 Task: Create List Researching in Board Website Redesign to Workspace Data Analysis. Create List Designing in Board Customer Feedback Management to Workspace Data Analysis. Create List Developing in Board Social Media User Generated Content Management to Workspace Data Analysis
Action: Mouse moved to (768, 422)
Screenshot: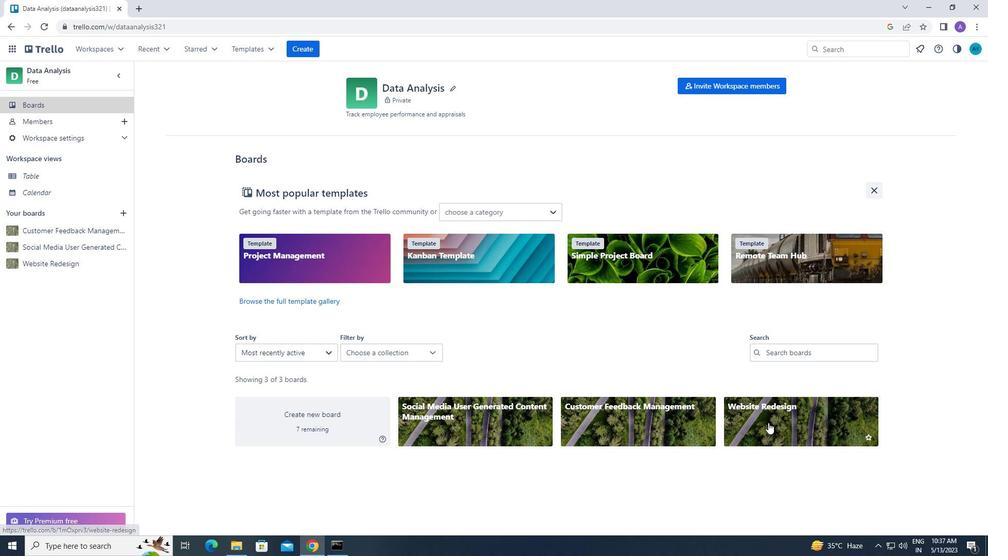 
Action: Mouse pressed left at (768, 422)
Screenshot: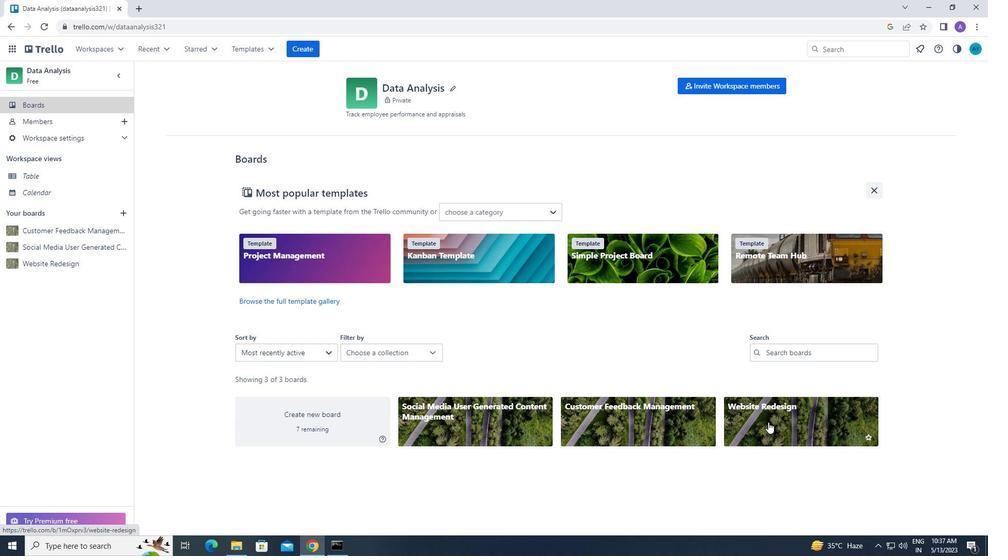 
Action: Mouse moved to (207, 110)
Screenshot: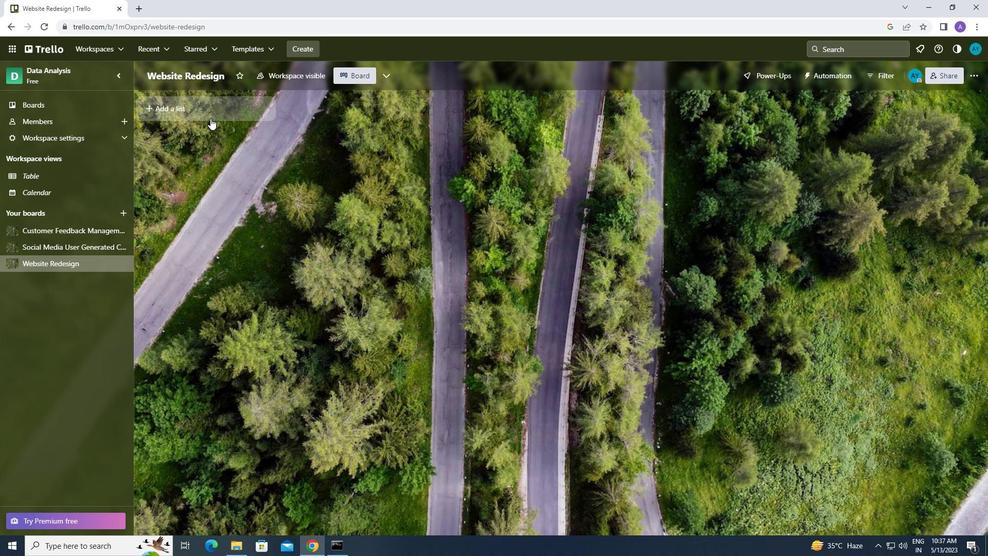 
Action: Mouse pressed left at (207, 110)
Screenshot: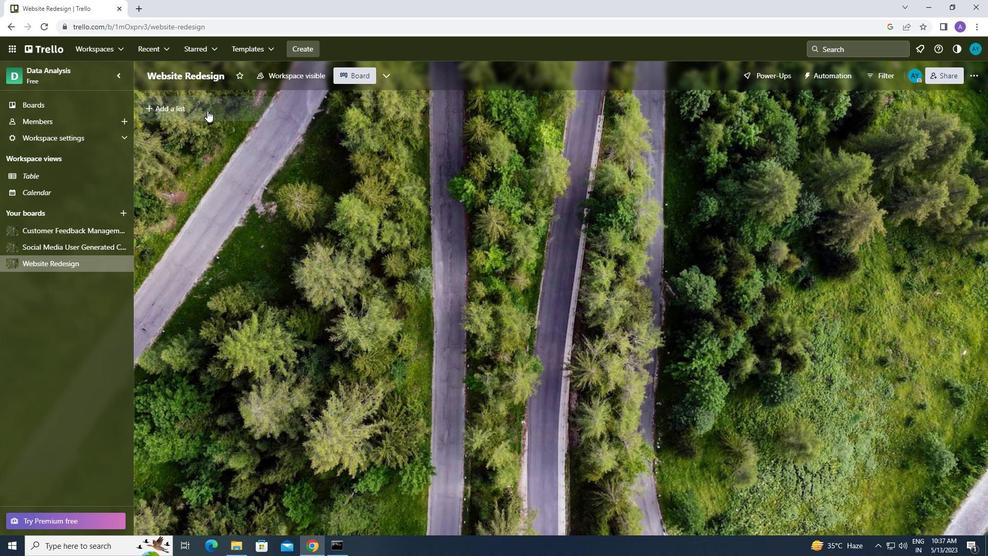 
Action: Mouse moved to (207, 110)
Screenshot: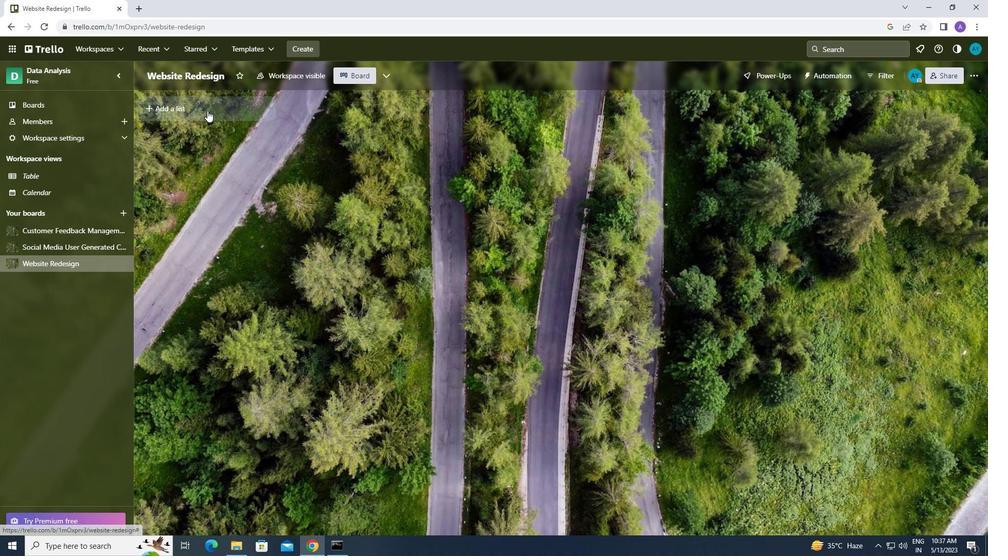 
Action: Key pressed <Key.caps_lock>r<Key.backspace><Key.caps_lock>r<Key.caps_lock>esearching<Key.enter>
Screenshot: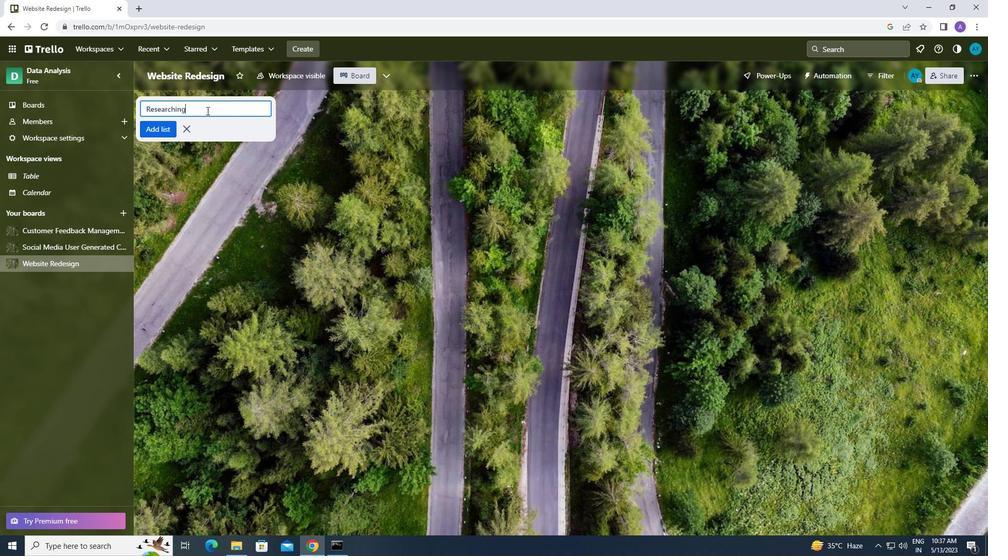 
Action: Mouse moved to (95, 45)
Screenshot: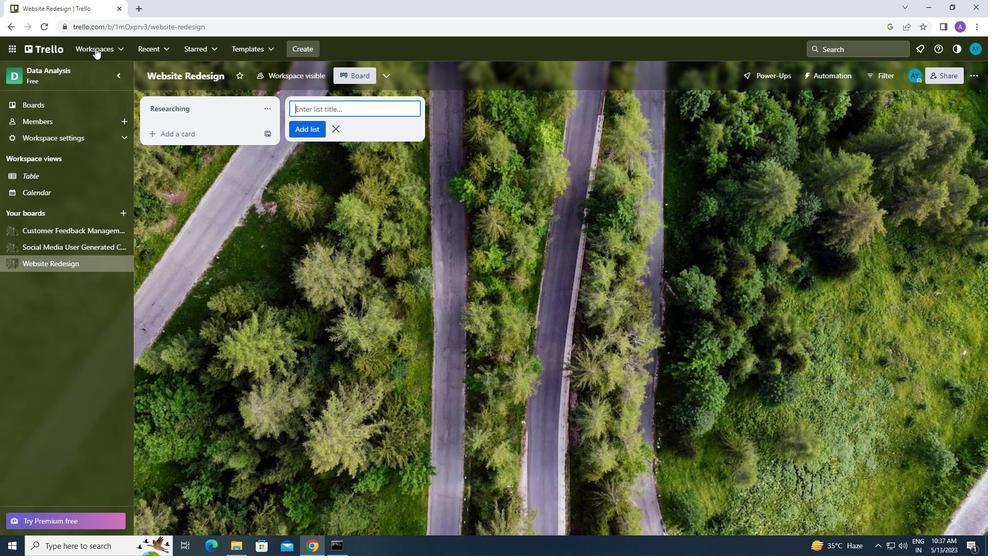 
Action: Mouse pressed left at (95, 45)
Screenshot: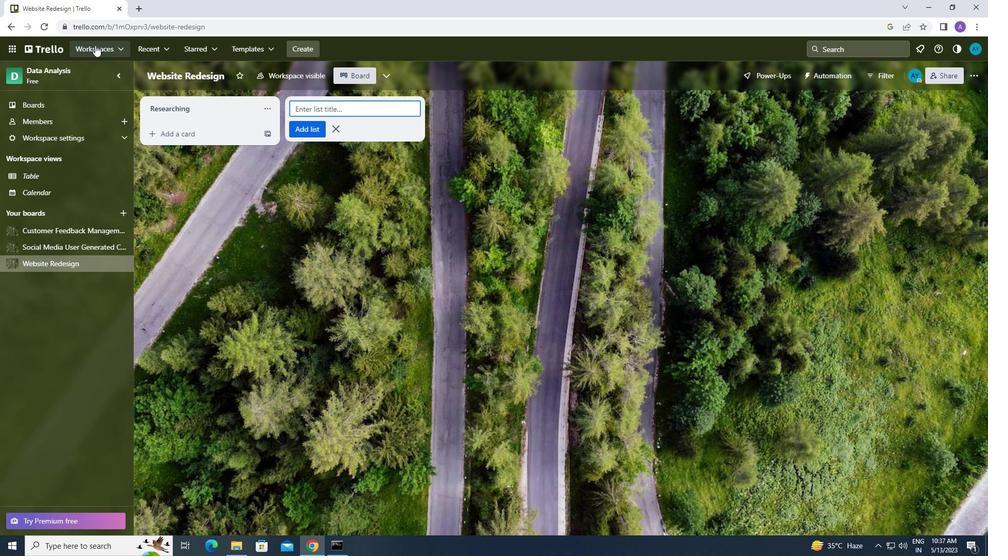 
Action: Mouse moved to (130, 220)
Screenshot: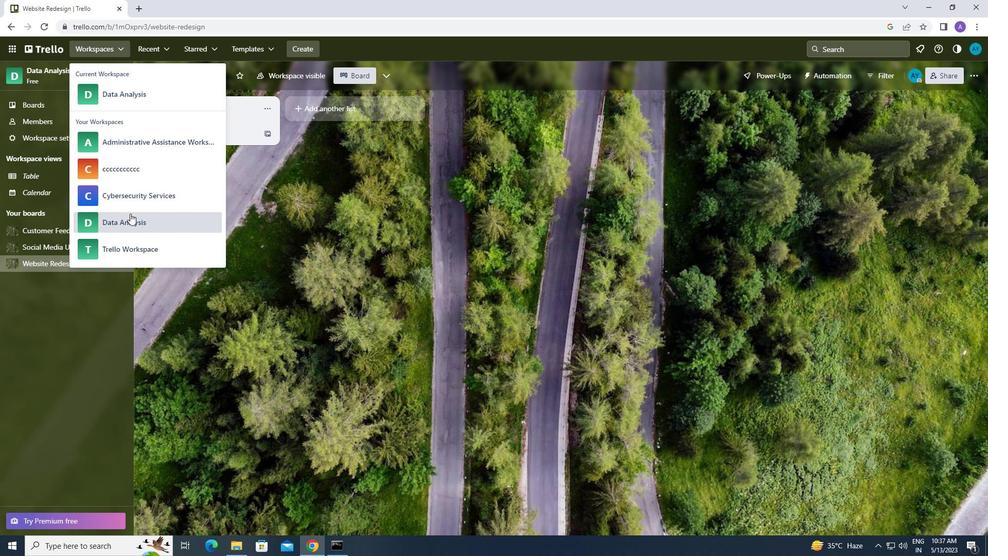 
Action: Mouse pressed left at (130, 220)
Screenshot: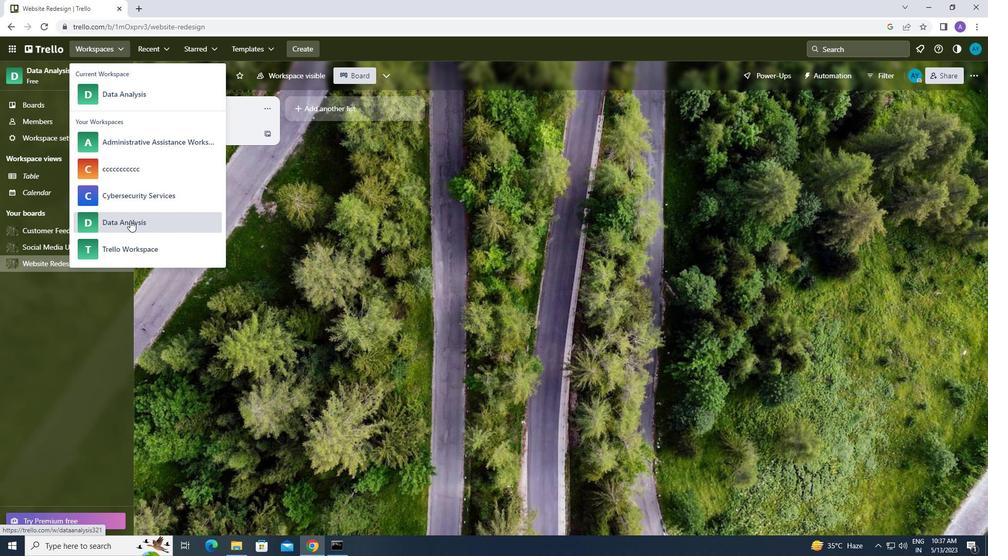 
Action: Mouse moved to (622, 426)
Screenshot: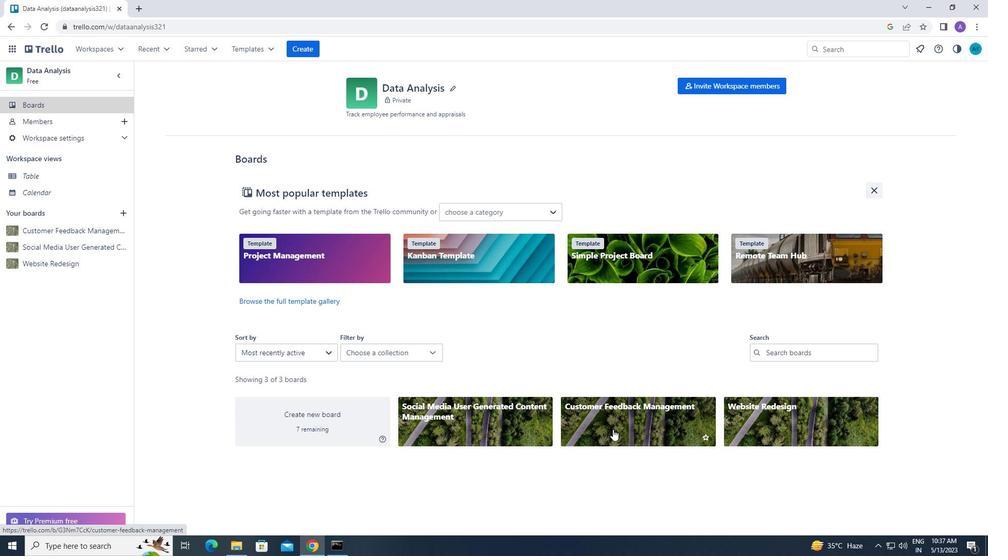 
Action: Mouse pressed left at (622, 426)
Screenshot: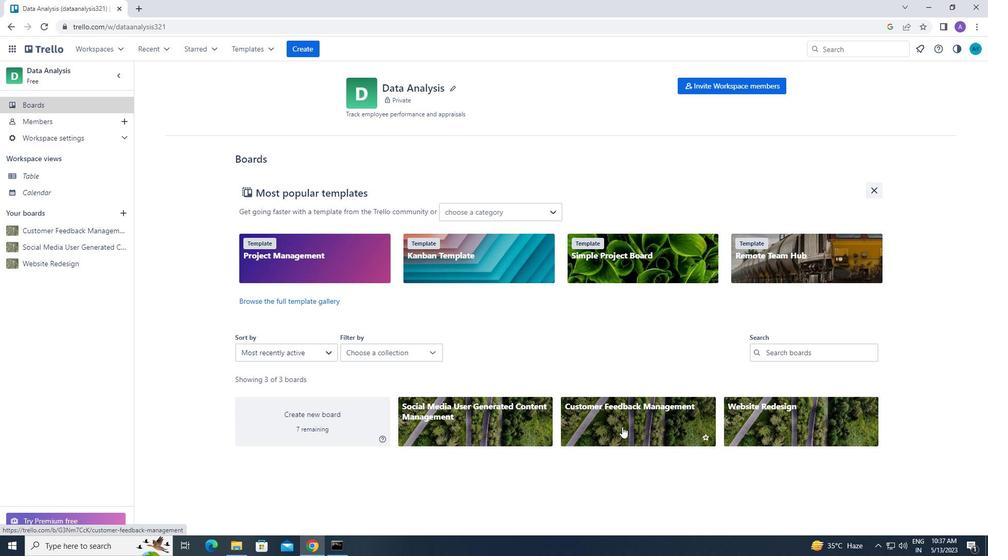 
Action: Mouse moved to (230, 109)
Screenshot: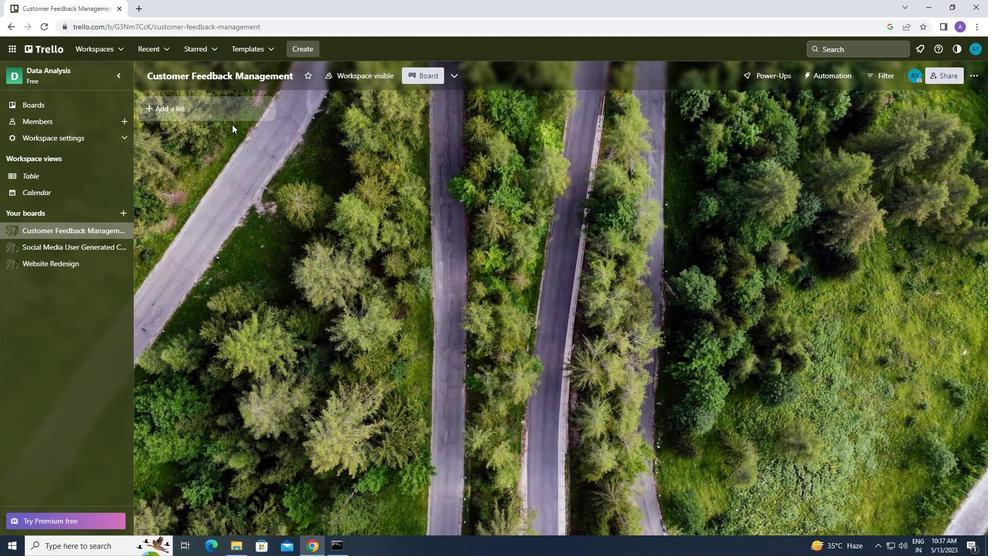 
Action: Mouse pressed left at (230, 109)
Screenshot: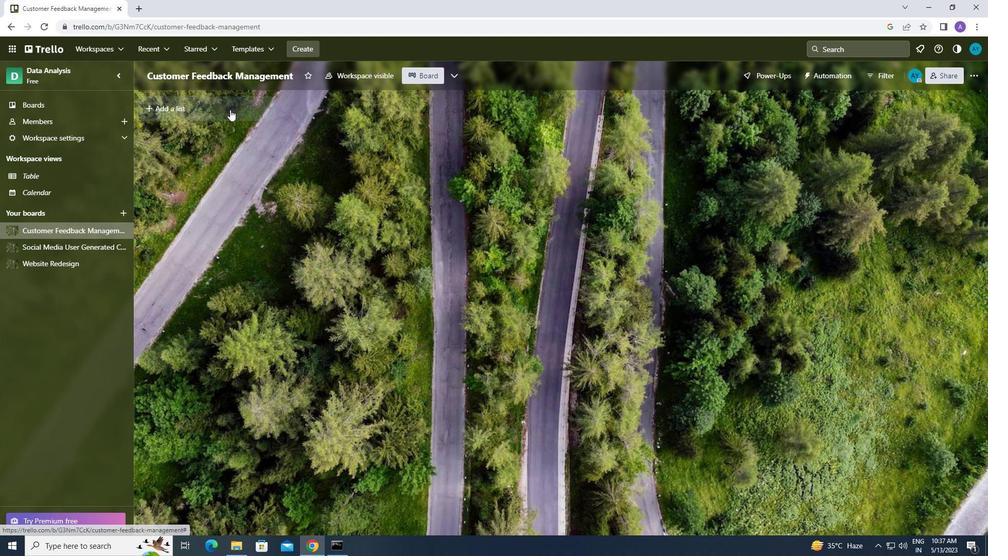 
Action: Mouse moved to (230, 107)
Screenshot: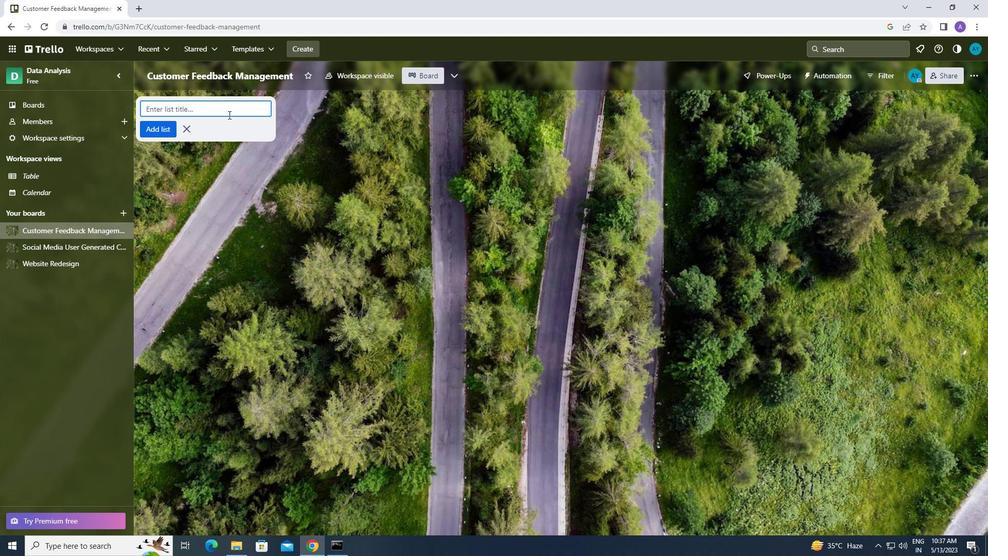 
Action: Key pressed <Key.caps_lock>d<Key.caps_lock>esigning<Key.enter>
Screenshot: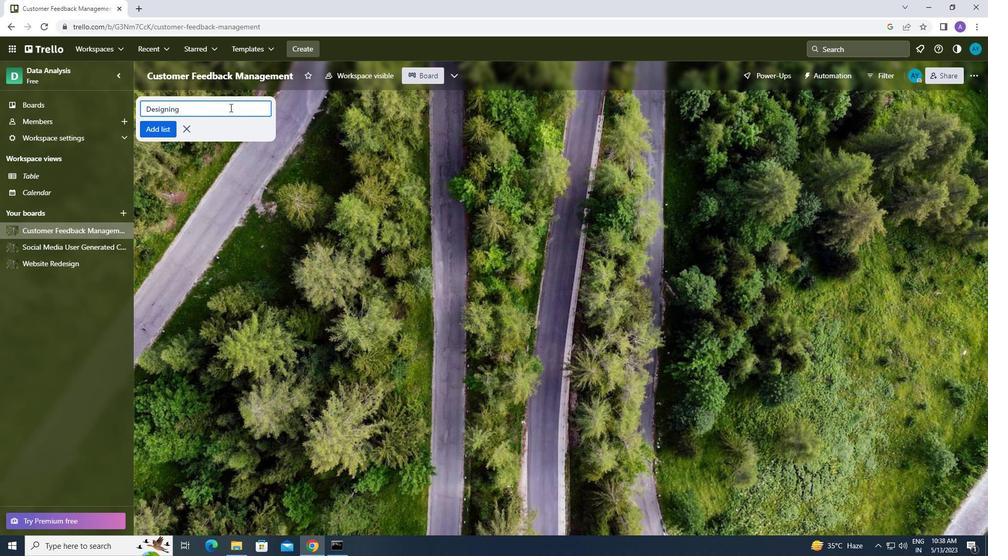 
Action: Mouse moved to (84, 46)
Screenshot: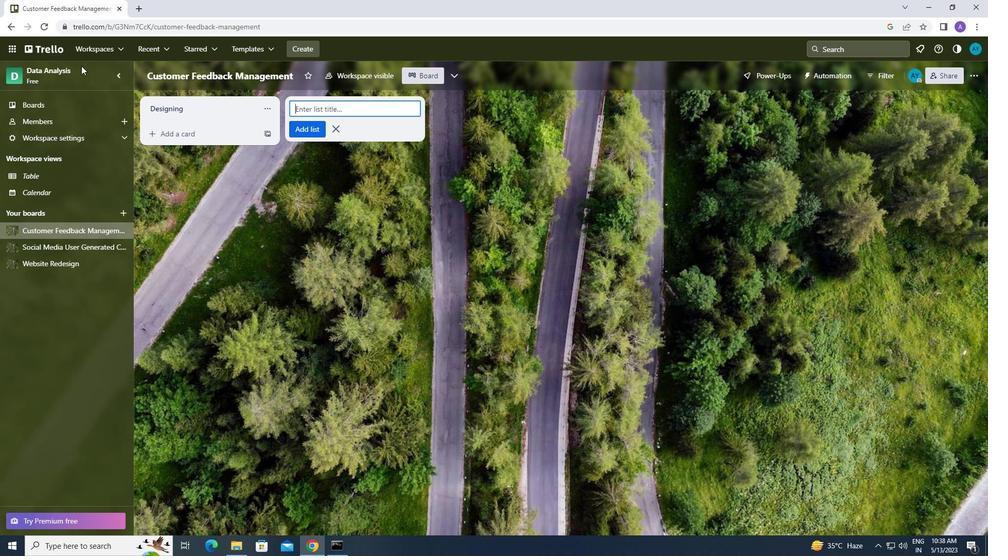 
Action: Mouse pressed left at (84, 46)
Screenshot: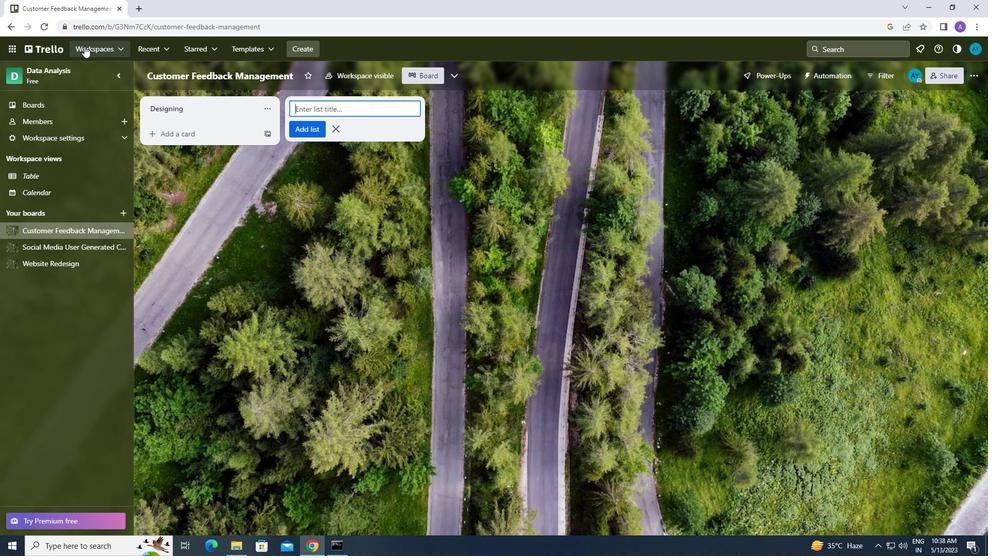 
Action: Mouse moved to (114, 229)
Screenshot: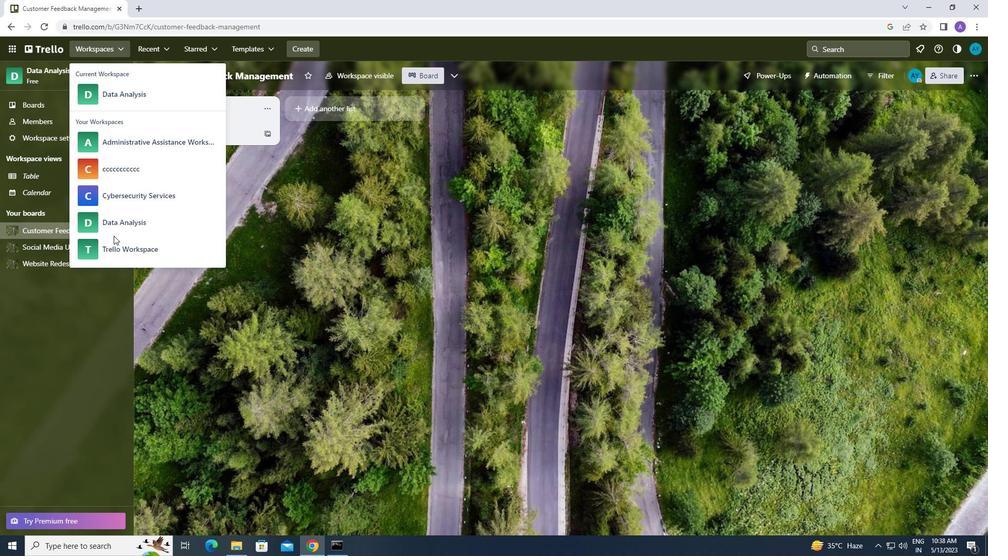 
Action: Mouse pressed left at (114, 229)
Screenshot: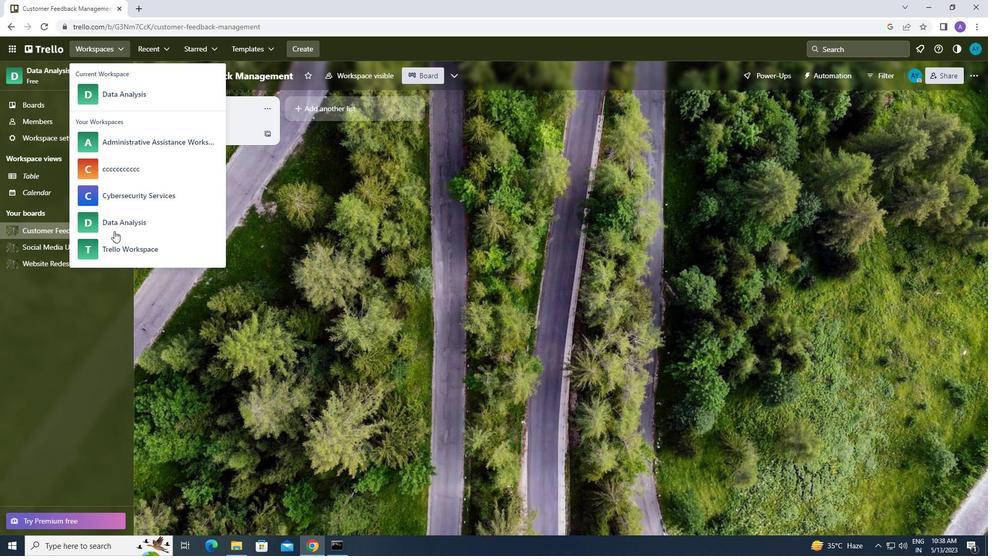 
Action: Mouse moved to (452, 425)
Screenshot: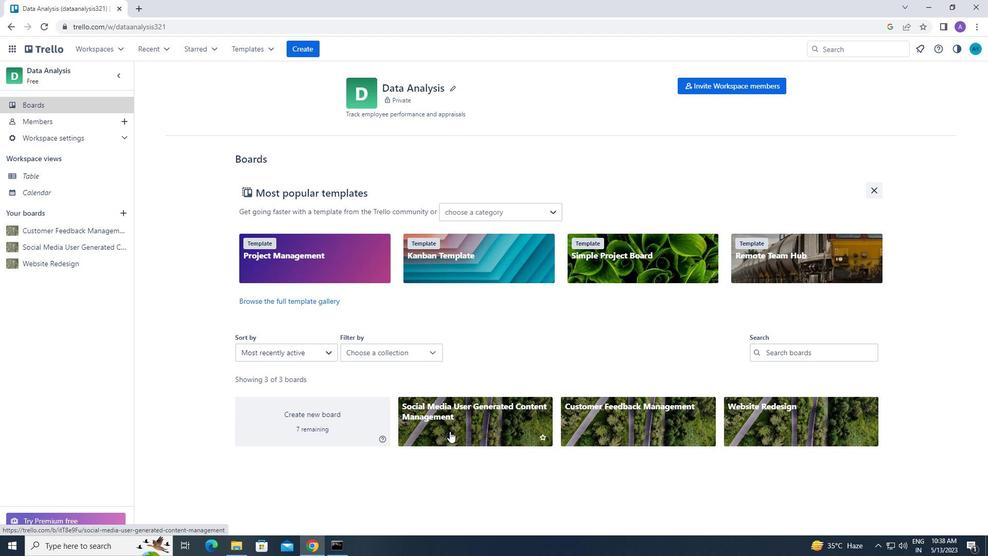 
Action: Mouse pressed left at (452, 425)
Screenshot: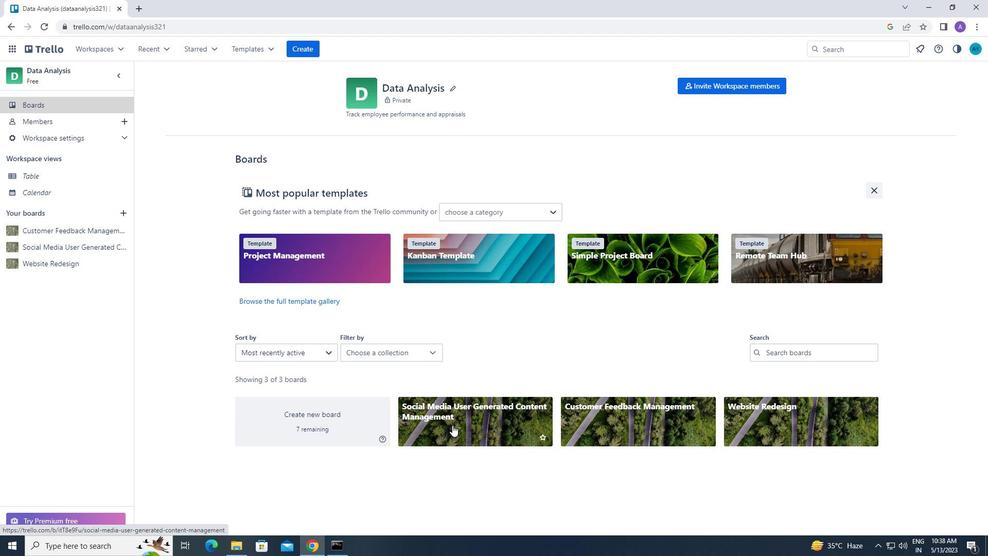 
Action: Mouse moved to (199, 103)
Screenshot: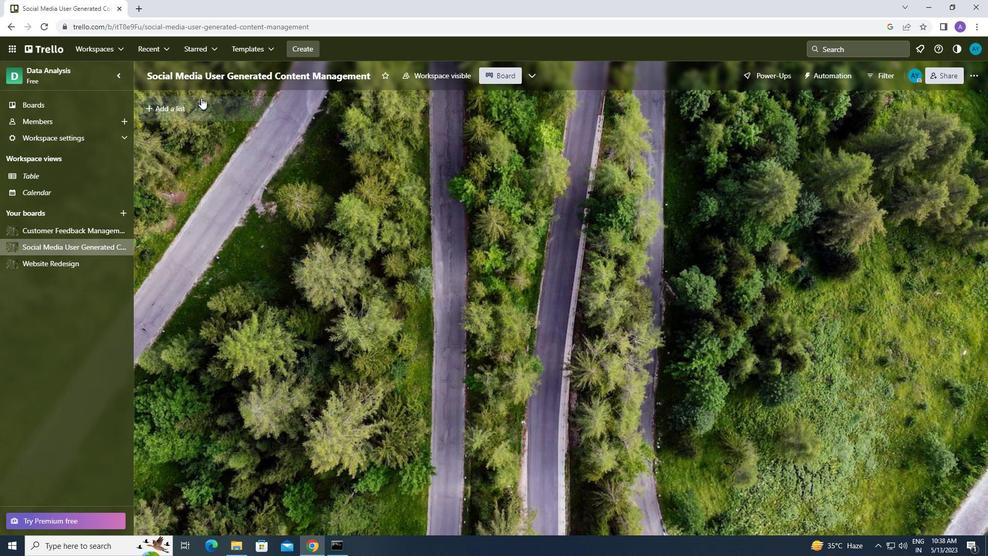 
Action: Mouse pressed left at (199, 103)
Screenshot: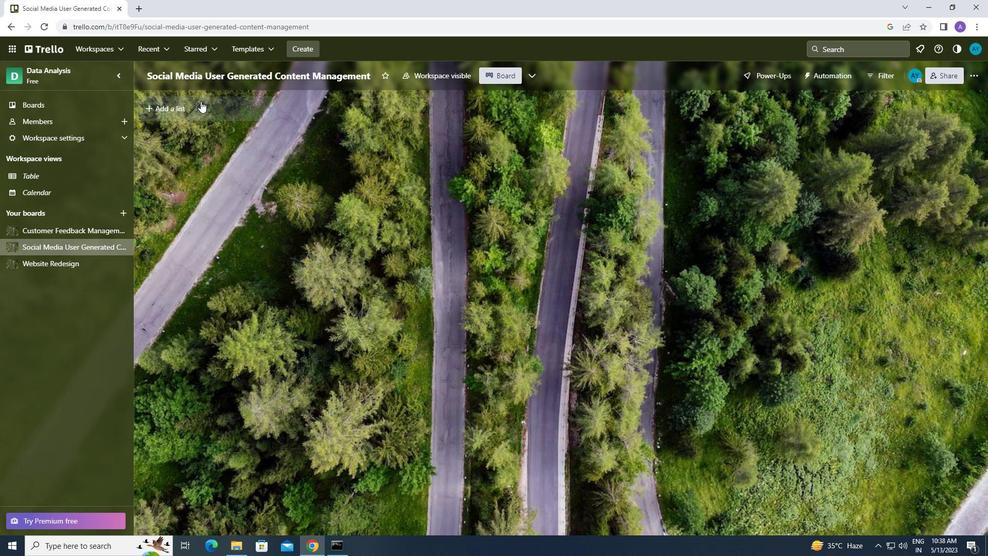 
Action: Mouse moved to (197, 105)
Screenshot: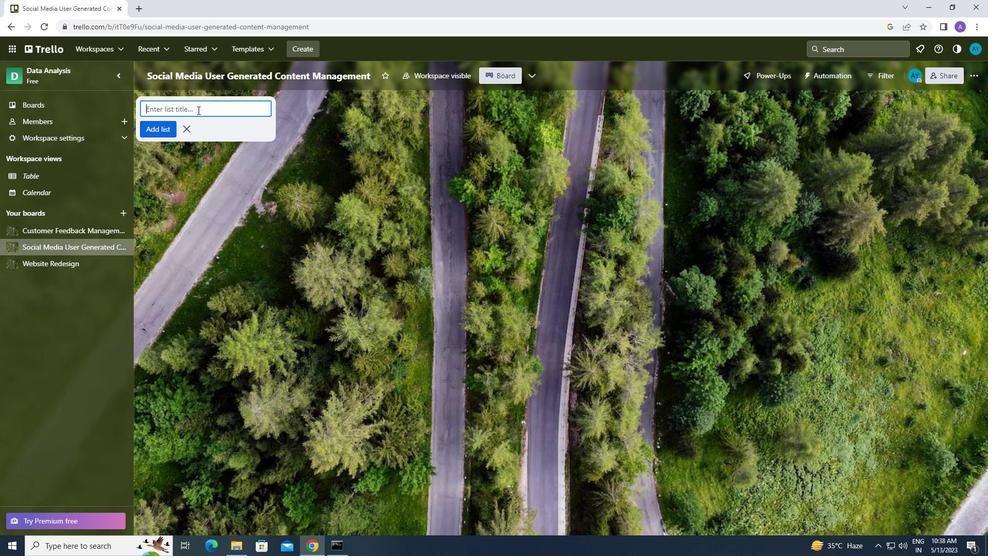 
Action: Mouse pressed left at (197, 105)
Screenshot: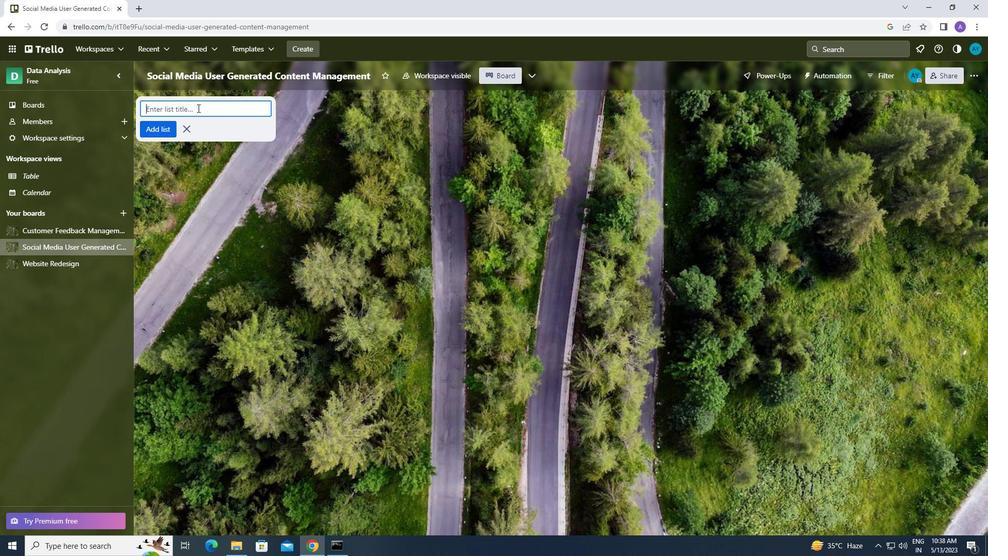 
Action: Key pressed <Key.caps_lock>d<Key.caps_lock>eveloping<Key.enter>
Screenshot: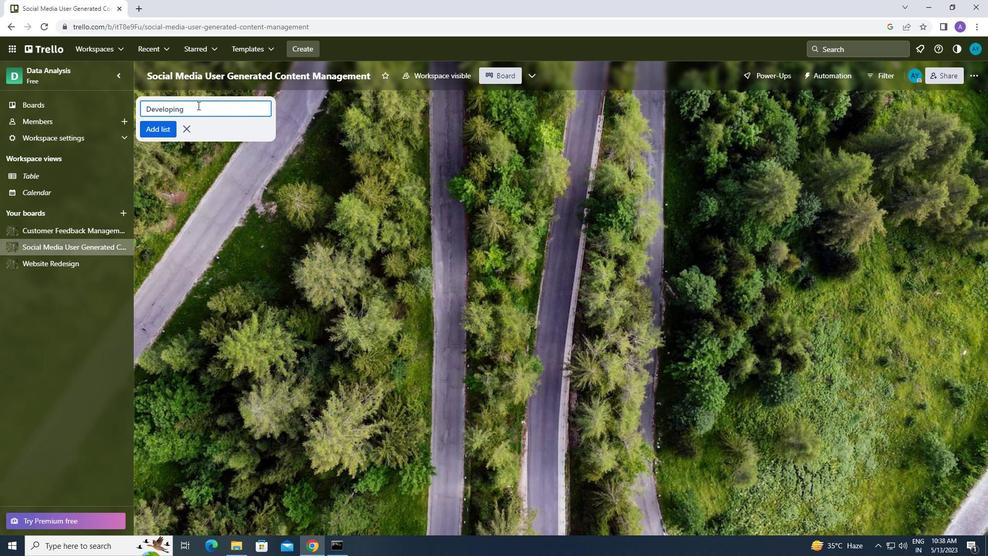 
Action: Mouse moved to (93, 50)
Screenshot: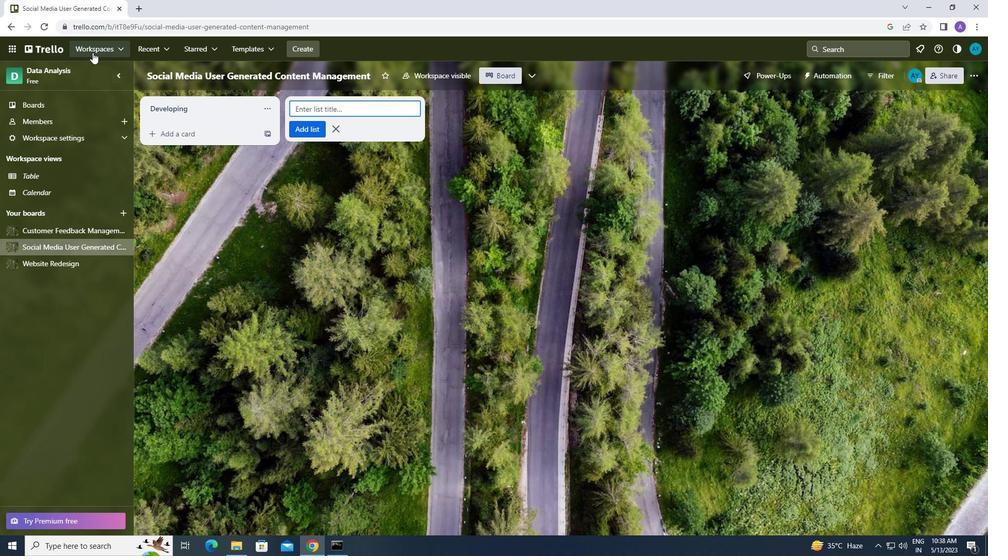
Action: Mouse pressed left at (93, 50)
Screenshot: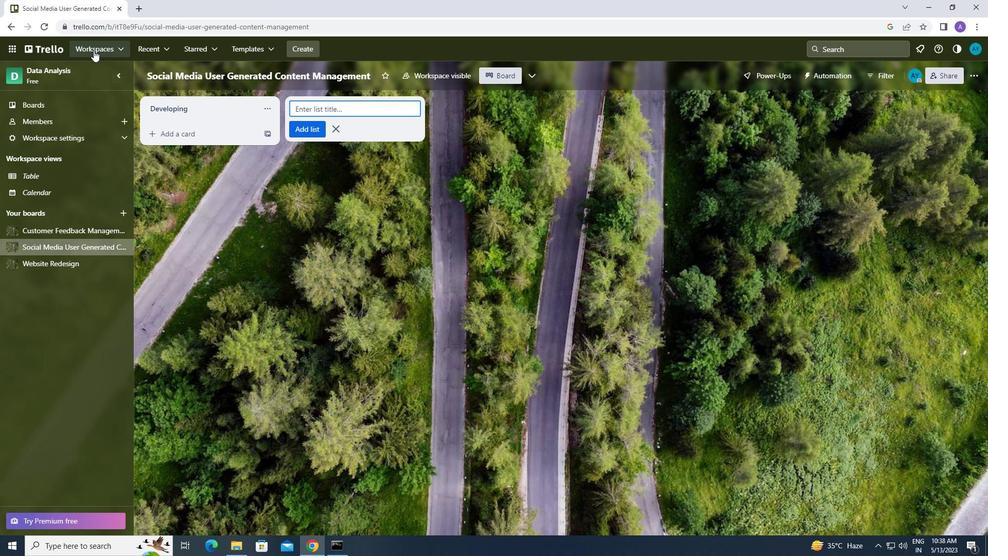 
Action: Mouse moved to (125, 219)
Screenshot: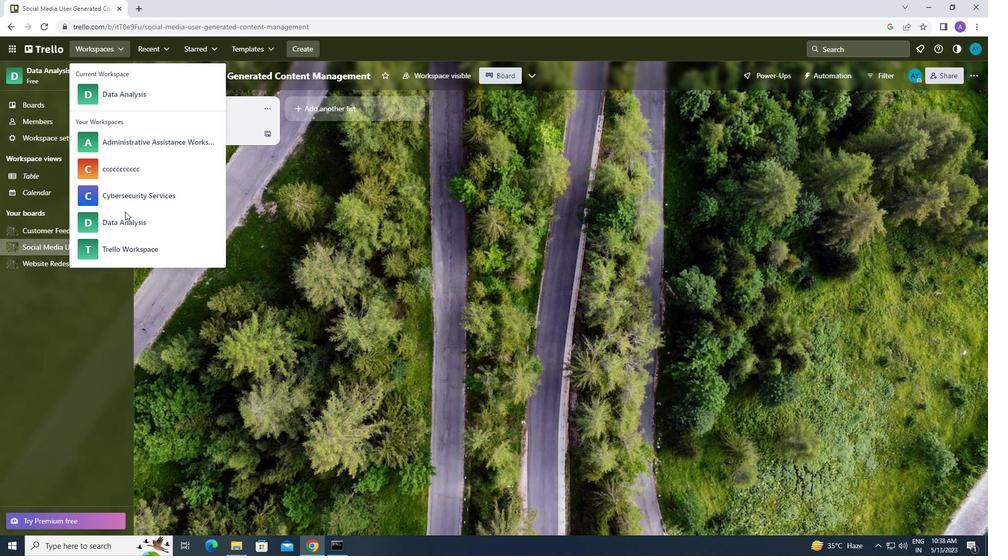 
Action: Mouse pressed left at (125, 219)
Screenshot: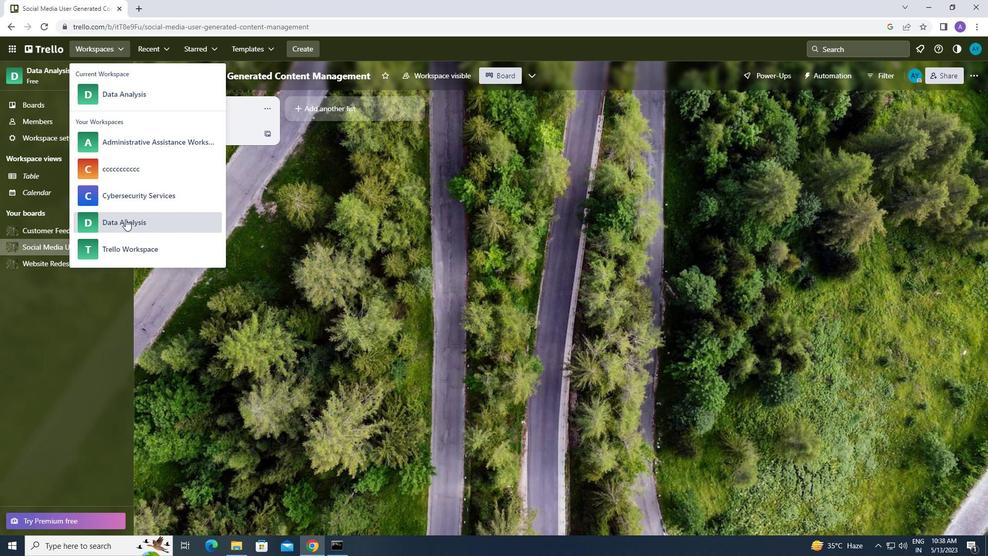 
Action: Mouse moved to (199, 248)
Screenshot: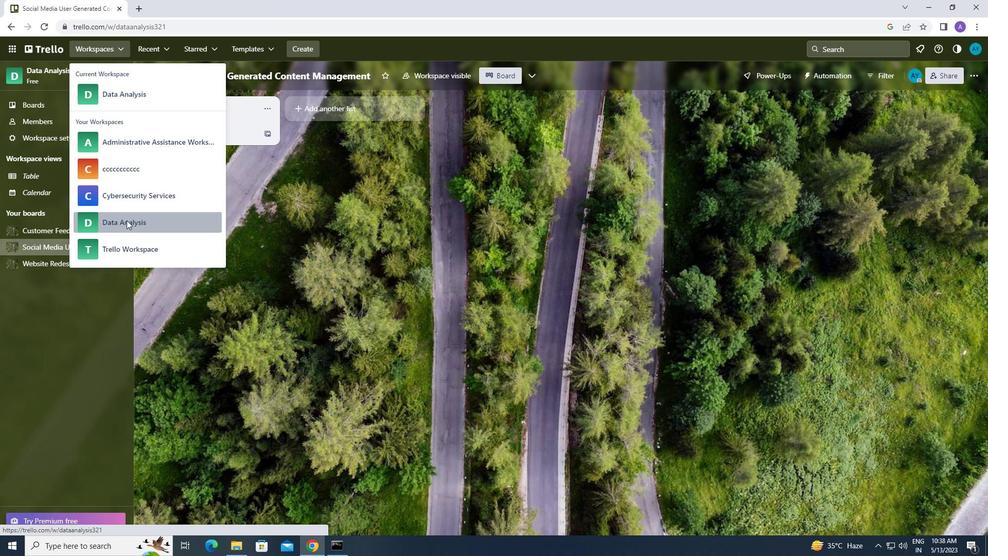 
